 Task: Add an event with the title Third Client Site Visit, date '2023/11/09', time 8:30 AM to 10:30 AMand add a description: participants will have gained a comprehensive understanding of negotiation fundamentals, developed their negotiation capabilities, and acquired a toolkit of techniques to apply in various professional contexts. They will leave the workshop with increased confidence, a refined approach to negotiation, and the ability to achieve more favorable outcomes in their future negotiations., put the event into Yellow category, logged in from the account softage.3@softage.netand send the event invitation to softage.7@softage.net and softage.8@softage.net. Set a reminder for the event 2 hour before
Action: Mouse moved to (76, 102)
Screenshot: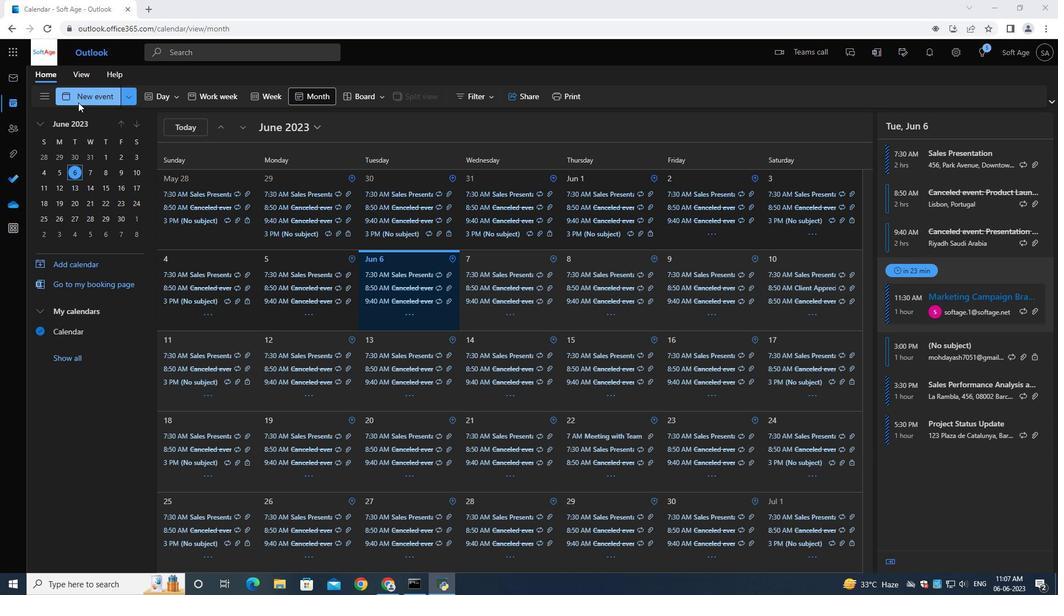 
Action: Mouse pressed left at (76, 102)
Screenshot: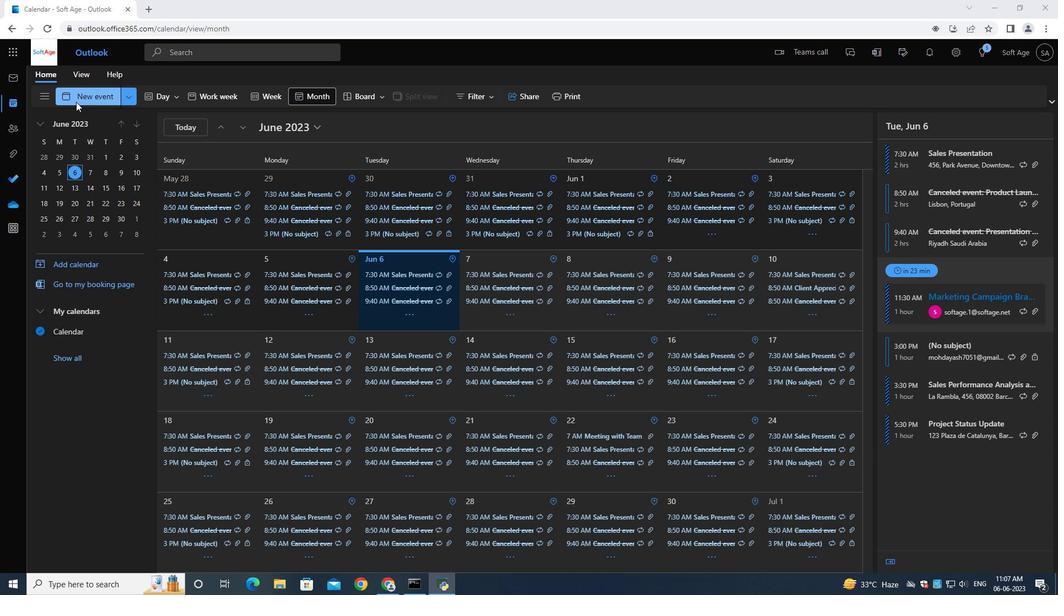 
Action: Mouse moved to (301, 167)
Screenshot: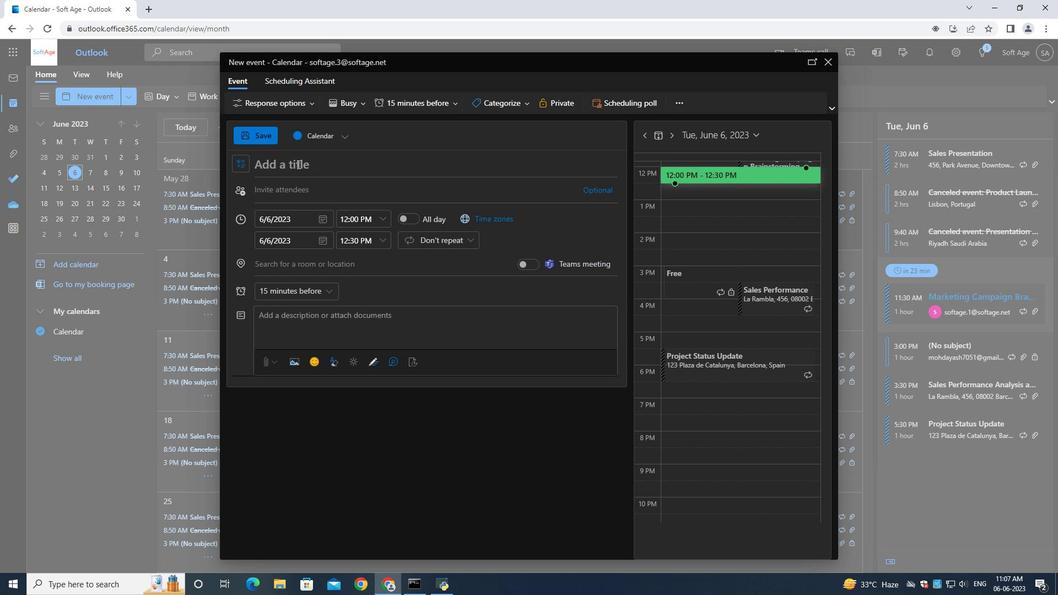 
Action: Mouse pressed left at (301, 167)
Screenshot: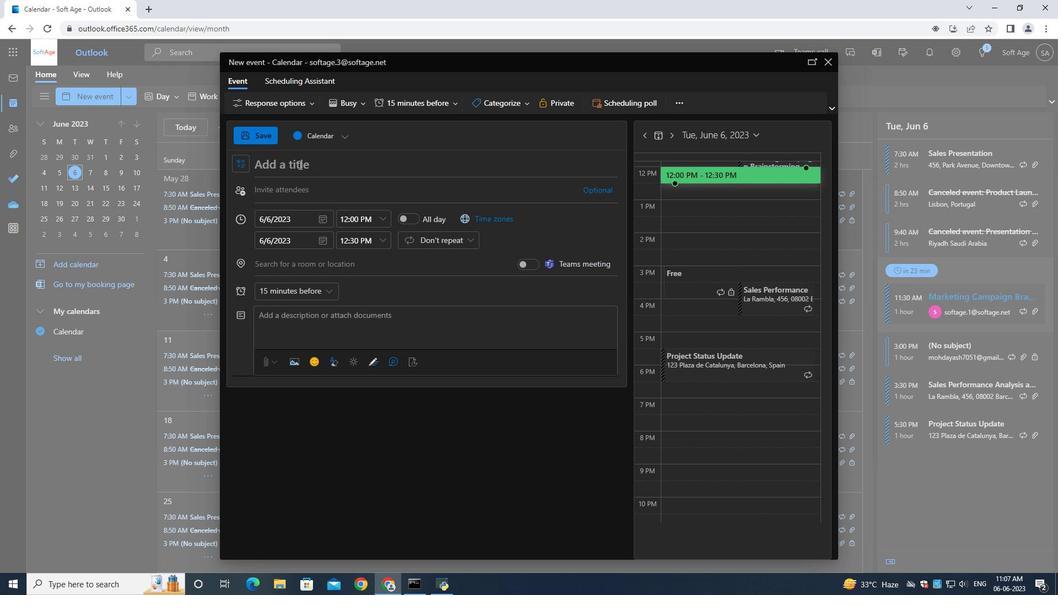 
Action: Key pressed <Key.shift>Third<Key.space><Key.shift><Key.shift><Key.shift><Key.shift><Key.shift><Key.shift><Key.shift><Key.shift><Key.shift><Key.shift><Key.shift><Key.shift><Key.shift><Key.shift><Key.shift><Key.shift><Key.shift><Key.shift><Key.shift><Key.shift><Key.shift><Key.shift><Key.shift><Key.shift><Key.shift>Client<Key.space><Key.shift>Sir<Key.backspace>te<Key.space><Key.shift><Key.shift><Key.shift><Key.shift><Key.shift><Key.shift><Key.shift><Key.shift><Key.shift><Key.shift><Key.shift><Key.shift><Key.shift><Key.shift><Key.shift><Key.shift><Key.shift><Key.shift><Key.shift><Key.shift><Key.shift><Key.shift>Visit<Key.space>
Screenshot: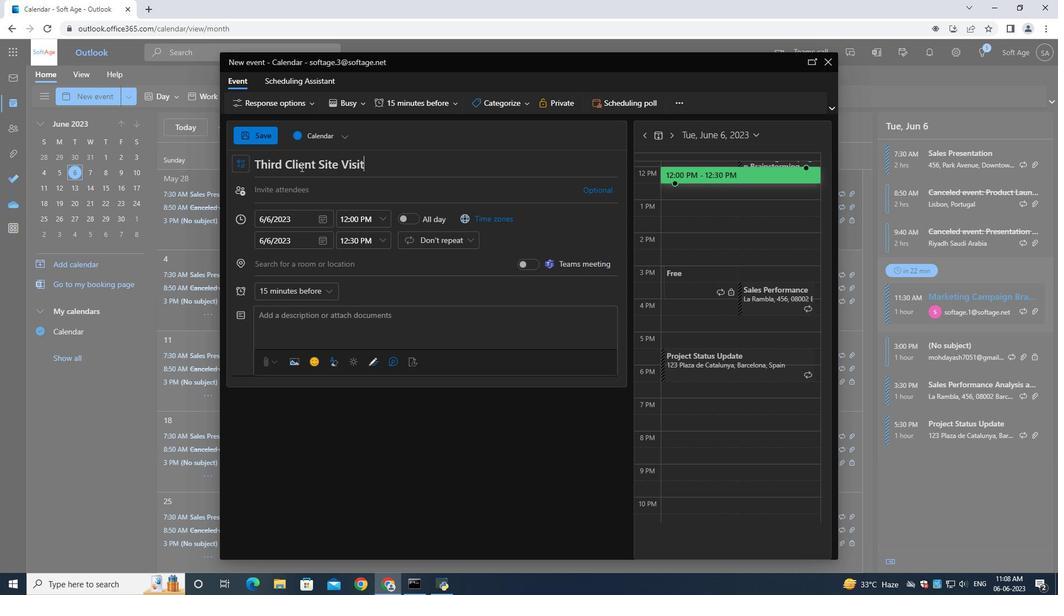 
Action: Mouse moved to (320, 221)
Screenshot: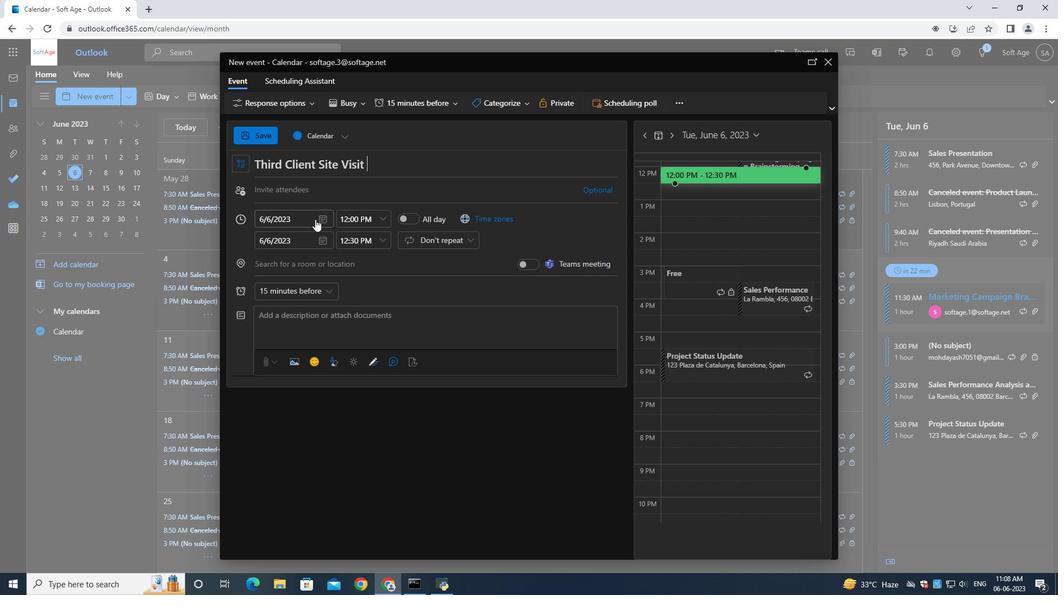 
Action: Mouse pressed left at (320, 221)
Screenshot: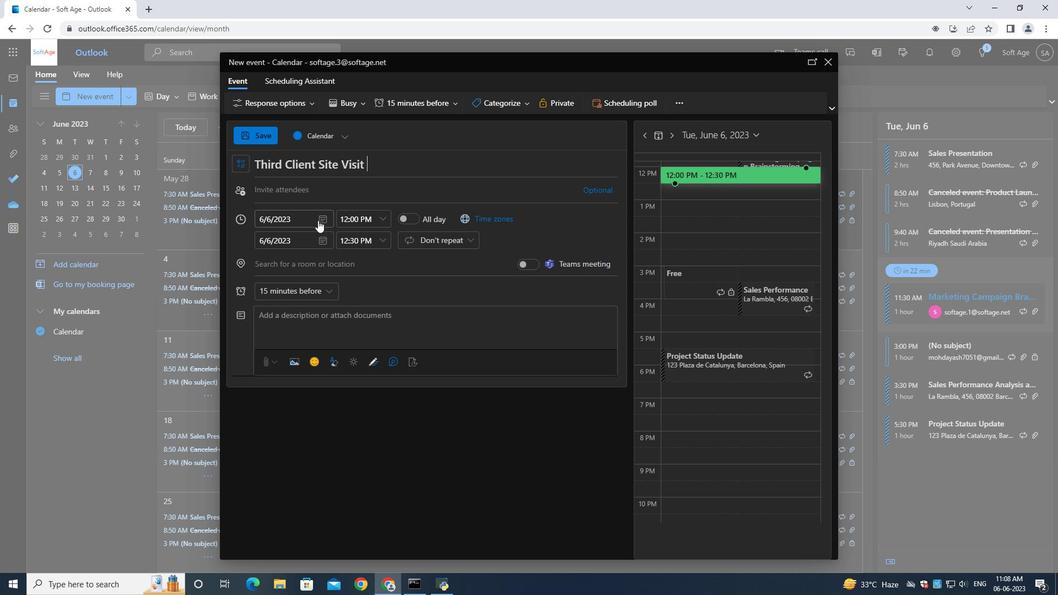 
Action: Mouse moved to (365, 240)
Screenshot: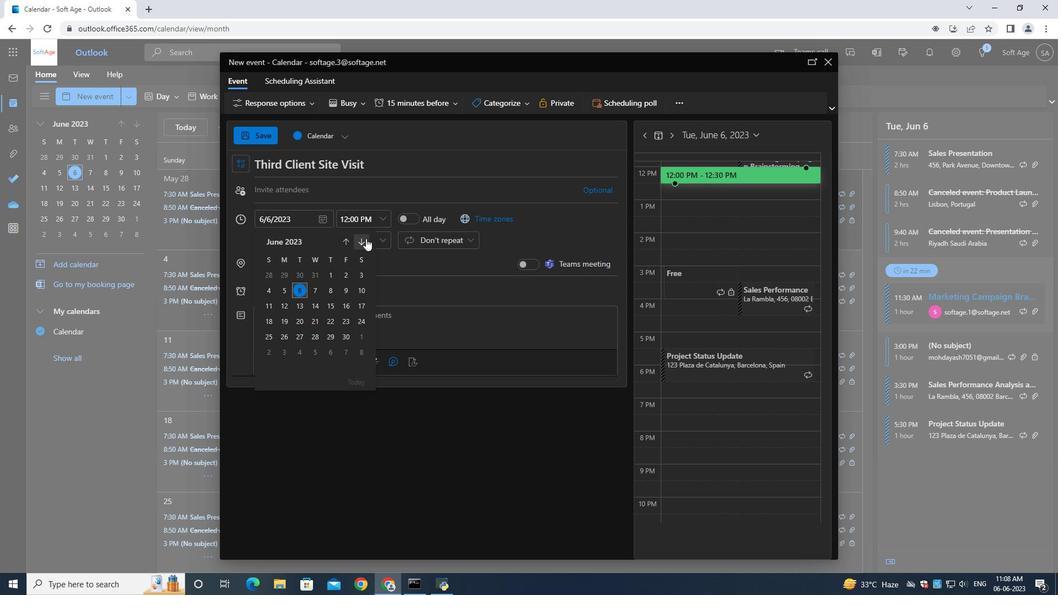 
Action: Mouse pressed left at (365, 240)
Screenshot: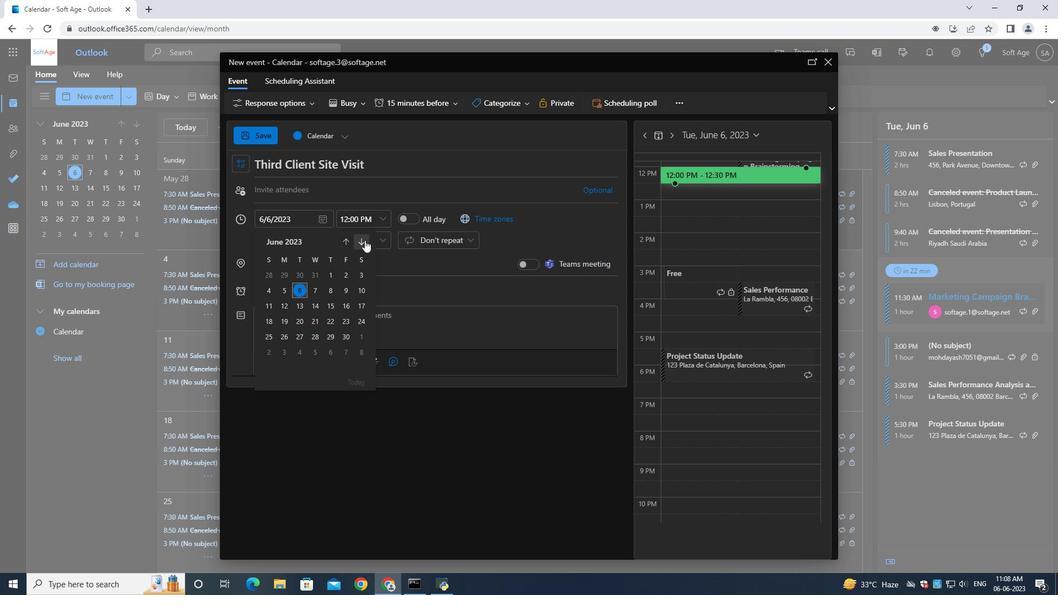
Action: Mouse pressed left at (365, 240)
Screenshot: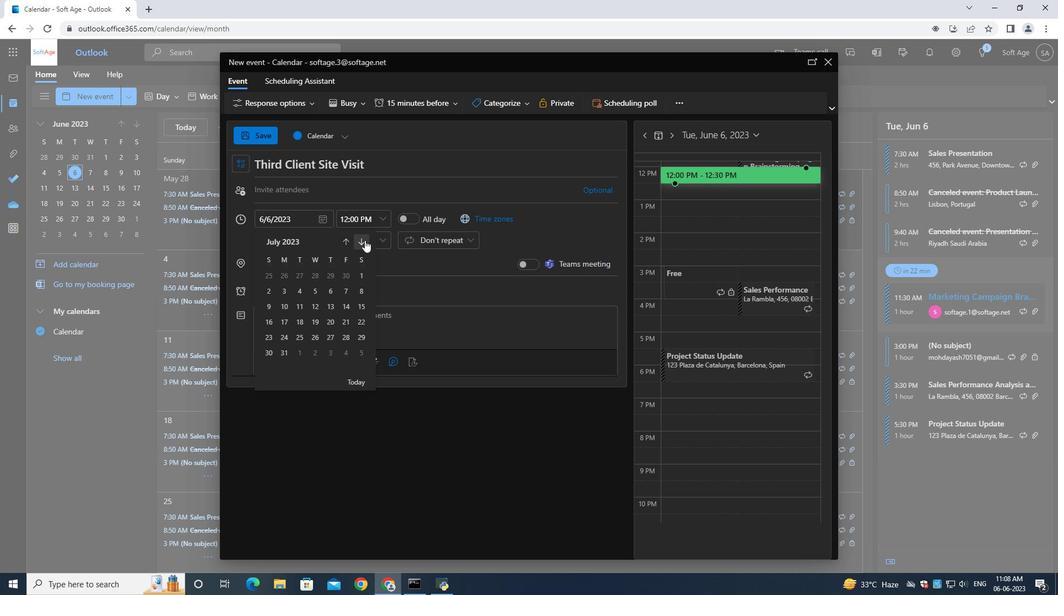 
Action: Mouse pressed left at (365, 240)
Screenshot: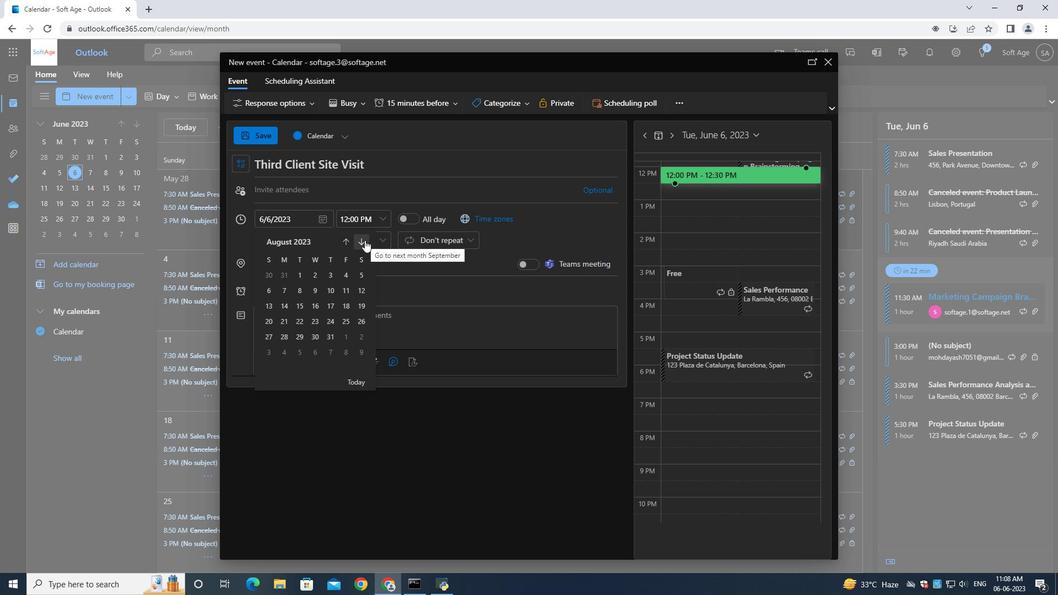 
Action: Mouse pressed left at (365, 240)
Screenshot: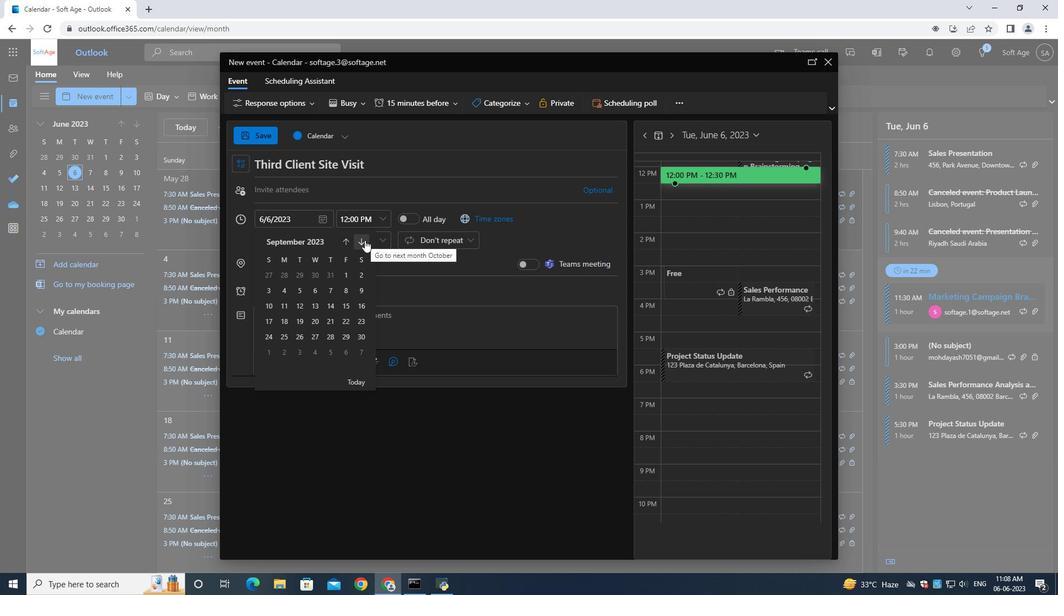 
Action: Mouse pressed left at (365, 240)
Screenshot: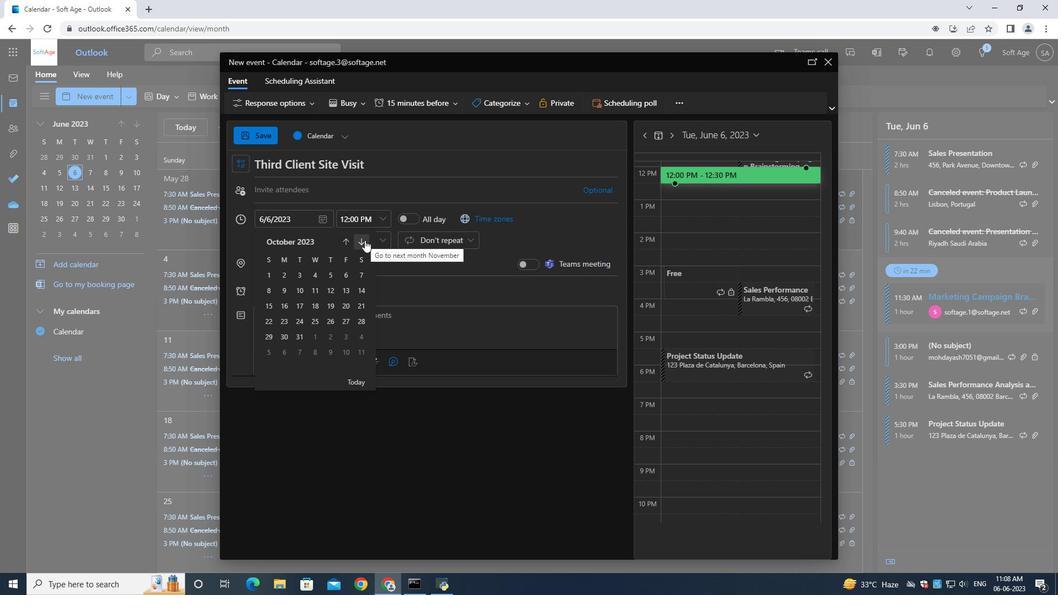 
Action: Mouse moved to (334, 285)
Screenshot: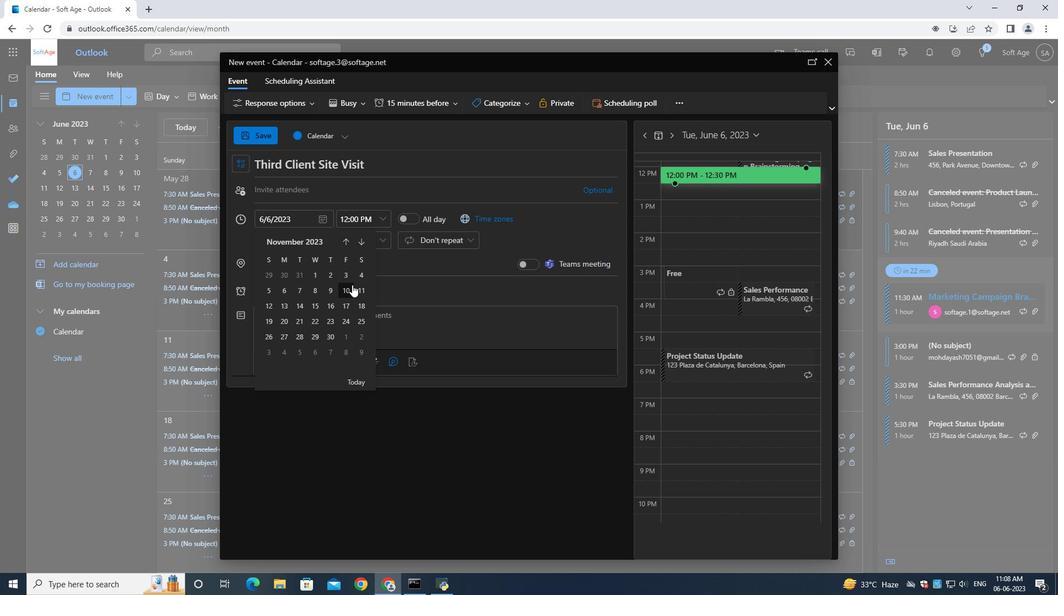 
Action: Mouse pressed left at (334, 285)
Screenshot: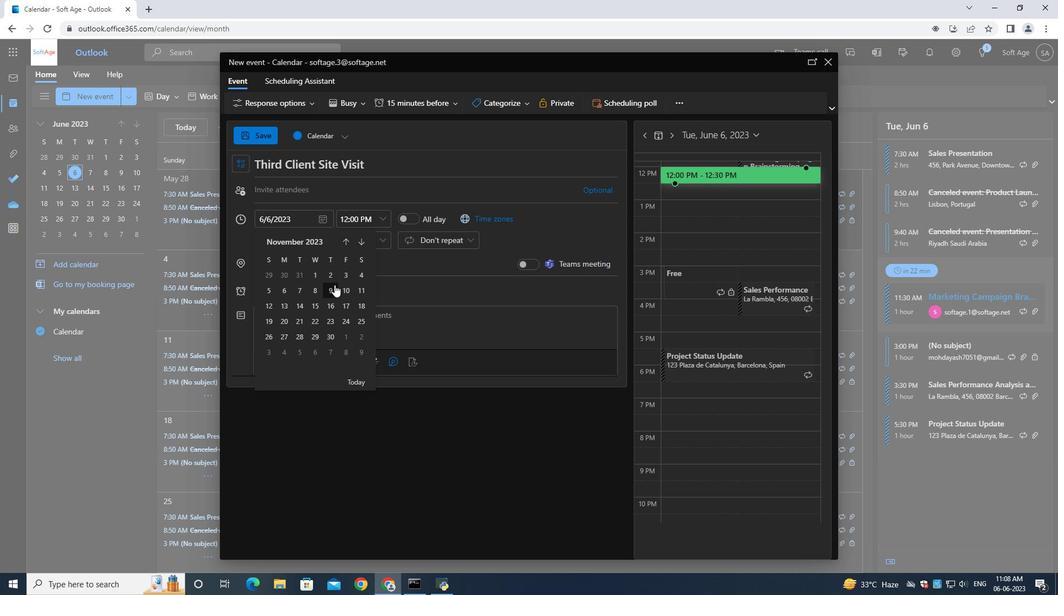 
Action: Mouse moved to (361, 226)
Screenshot: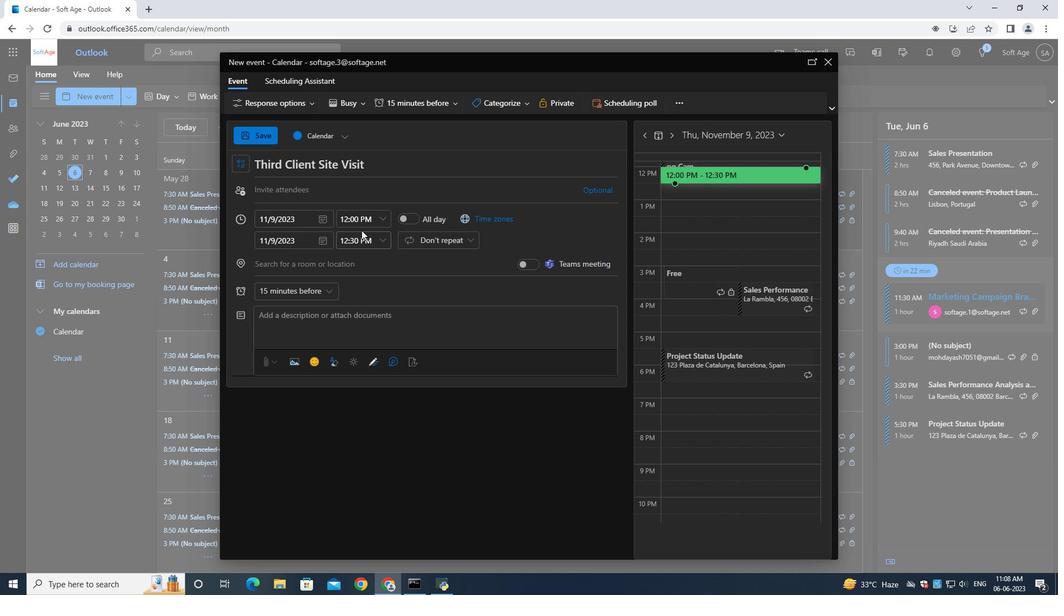 
Action: Mouse pressed left at (361, 226)
Screenshot: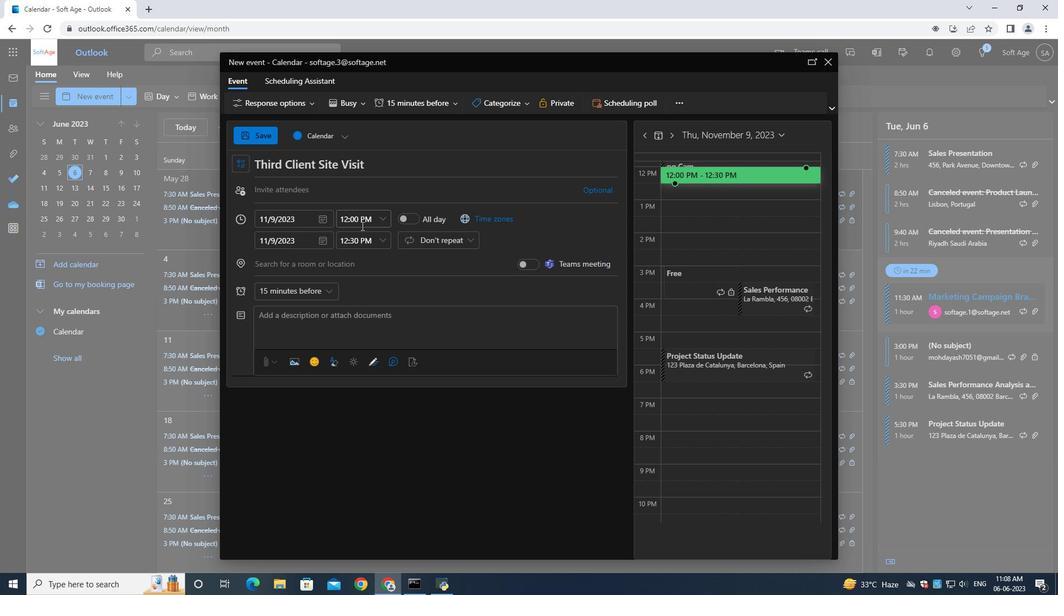 
Action: Key pressed 8<Key.shift_r>:30<Key.shift>AM
Screenshot: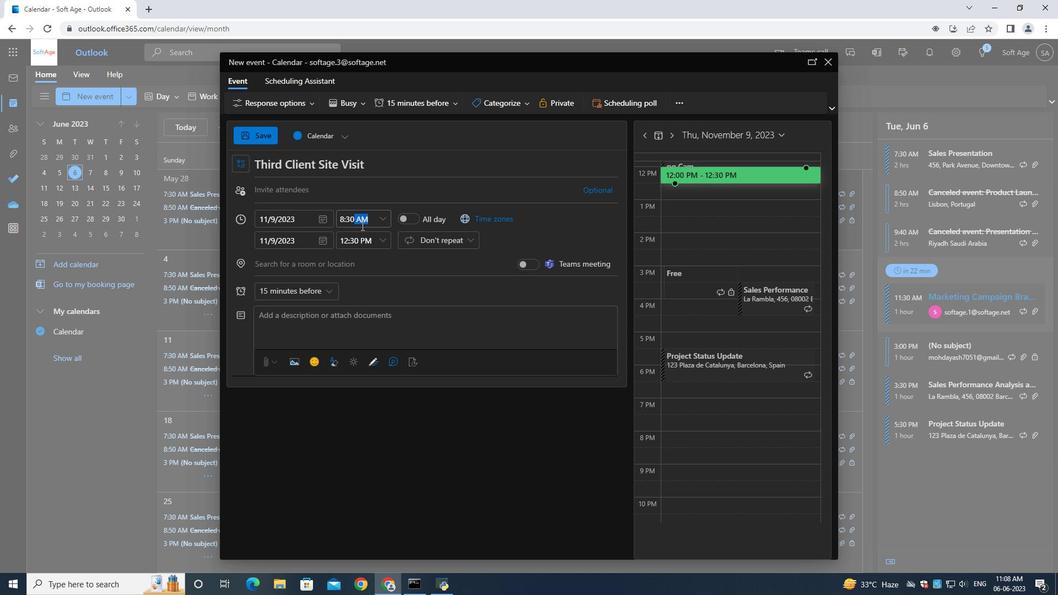 
Action: Mouse moved to (357, 238)
Screenshot: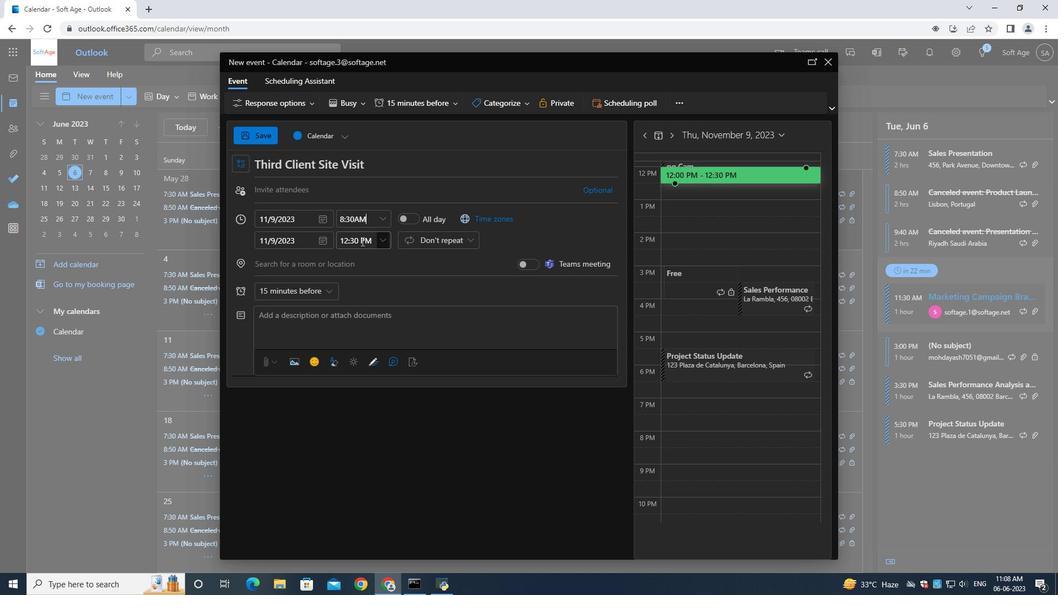 
Action: Mouse pressed left at (357, 238)
Screenshot: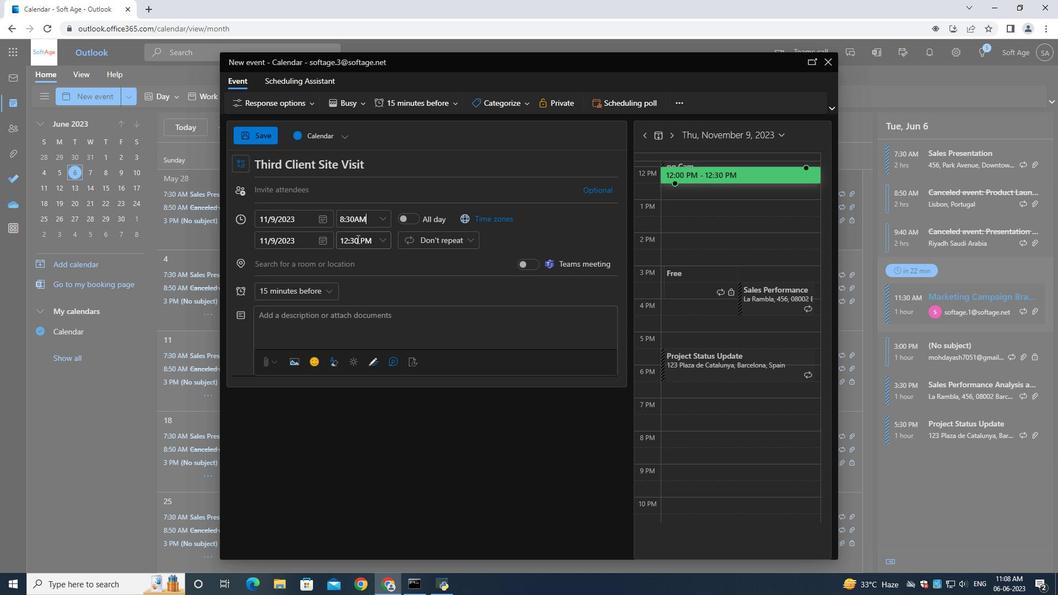 
Action: Mouse moved to (358, 238)
Screenshot: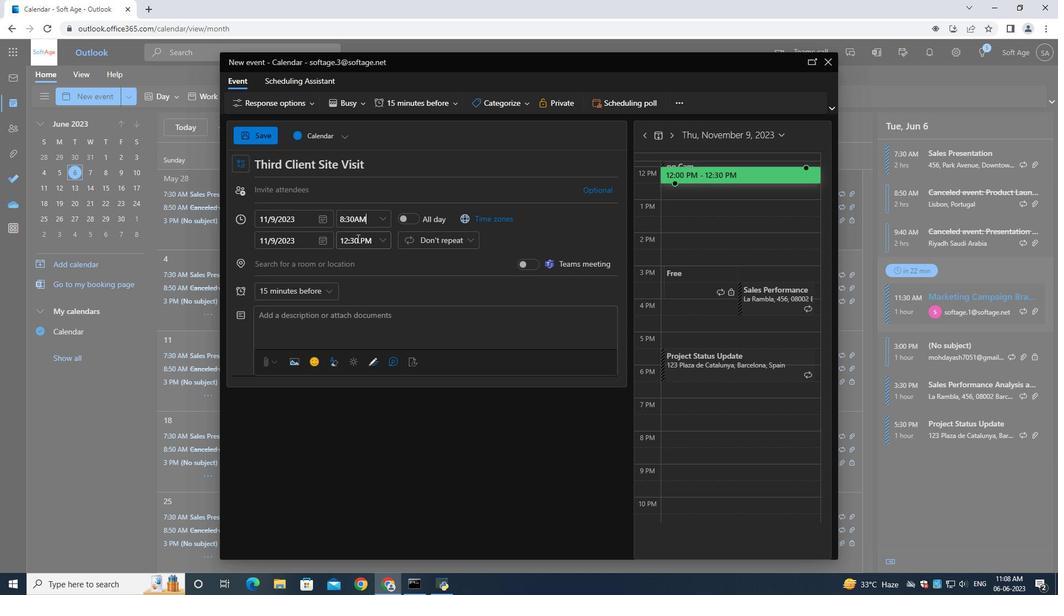 
Action: Key pressed 10<Key.shift_r>:30<Key.shift>AM
Screenshot: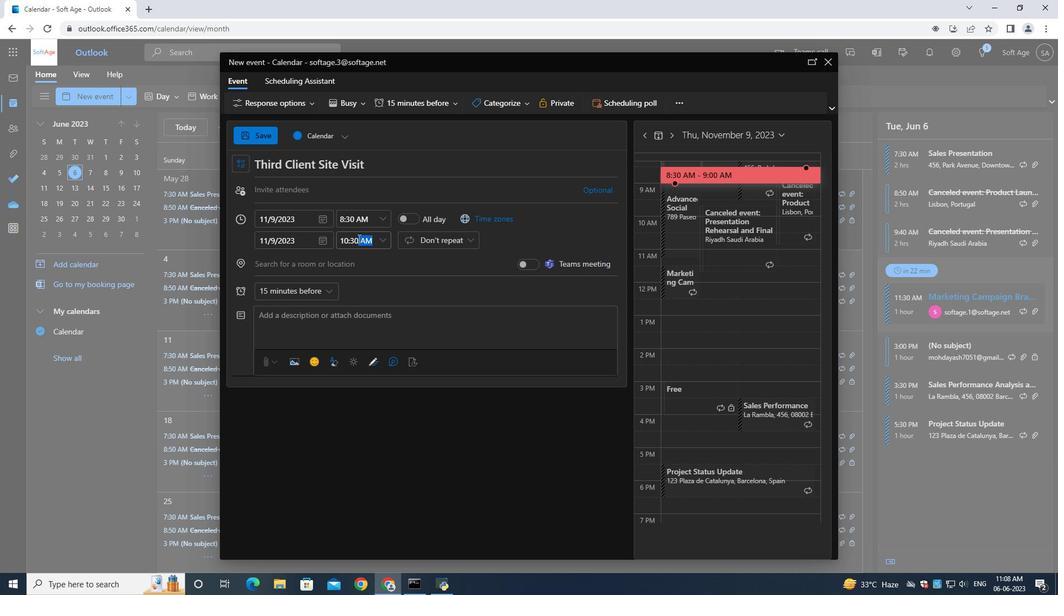
Action: Mouse moved to (317, 331)
Screenshot: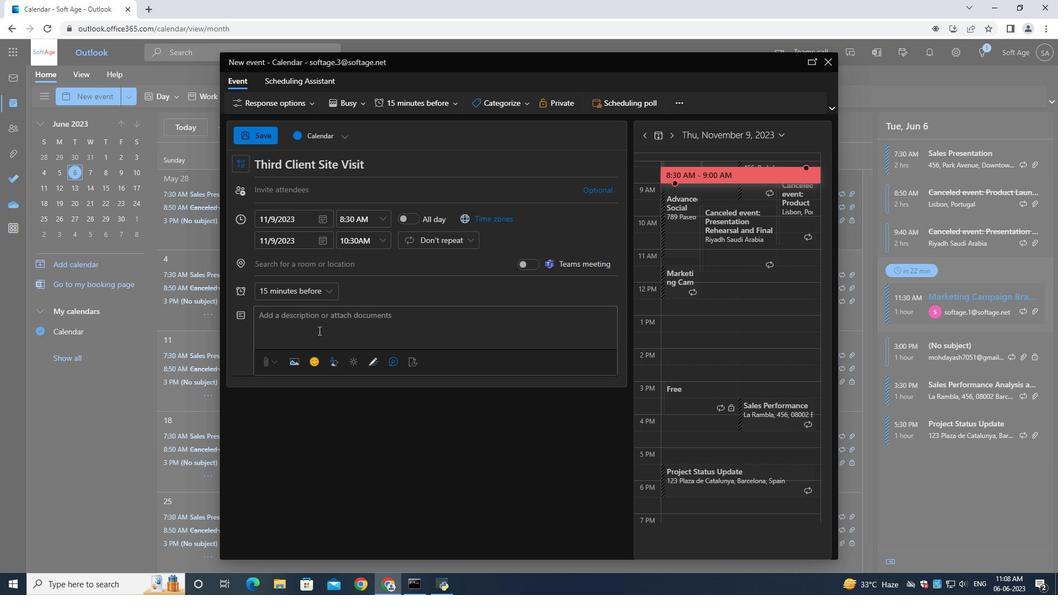 
Action: Mouse pressed left at (317, 331)
Screenshot: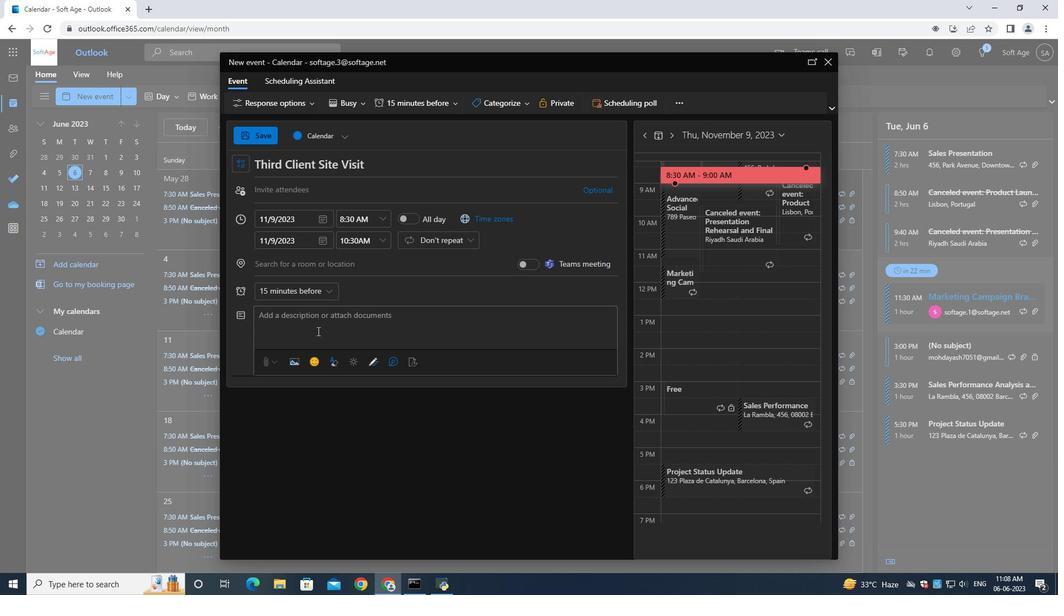 
Action: Mouse moved to (317, 331)
Screenshot: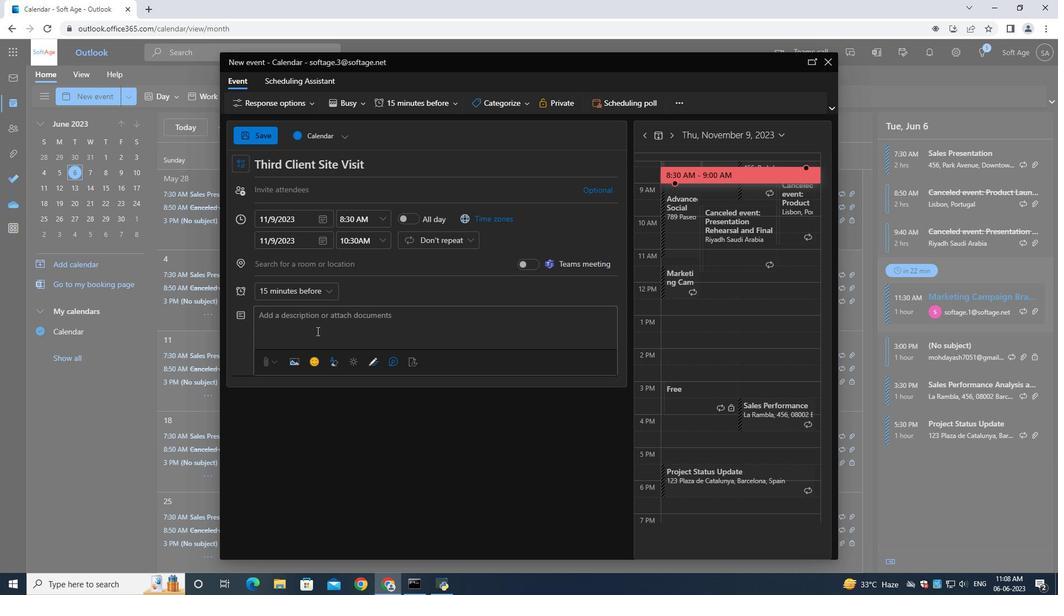 
Action: Key pressed <Key.shift><Key.shift>Participants<Key.space><Key.shift><Key.shift>Will<Key.backspace><Key.backspace><Key.backspace><Key.backspace>wll<Key.space>have<Key.space>gained<Key.space>a<Key.space>comorehensive<Key.space>understanding<Key.space>of<Key.space>negotiation<Key.space>fundamentals,<Key.space>developed<Key.space>their<Key.space>negotai<Key.backspace><Key.backspace>iation<Key.space>capabilities,<Key.space>and<Key.space>acquired<Key.space>a<Key.space>toolkit<Key.space>of<Key.space>techniques<Key.space>to<Key.space>apply<Key.space>in<Key.space>vi<Key.backspace>arious<Key.space>professional<Key.space>context.<Key.space><Key.shift>They<Key.space><Key.backspace><Key.backspace><Key.backspace><Key.backspace><Key.backspace><Key.backspace><Key.backspace><Key.backspace>ts.<Key.space><Key.shift>They<Key.space>will<Key.space>leave<Key.space>the<Key.space>workshop<Key.space>with<Key.space>increased<Key.space>confidence,<Key.space>a<Key.space>refined<Key.space>approach<Key.space>to<Key.space>negatiation,<Key.space>and<Key.space>the<Key.space>ability<Key.space>to<Key.space>achieve<Key.space>more<Key.space>fovorav<Key.backspace>ble<Key.space>outcomes<Key.space>in<Key.space>thire<Key.backspace><Key.backspace><Key.backspace>eri<Key.backspace><Key.backspace><Key.backspace>reu<Key.backspace>i<Key.space><Key.backspace><Key.backspace><Key.backspace><Key.backspace><Key.backspace>eir<Key.space><Key.backspace><Key.backspace><Key.backspace><Key.backspace>jeir<Key.space><Key.backspace><Key.backspace><Key.backspace><Key.backspace><Key.backspace>heir<Key.space>future<Key.space>negotiations.
Screenshot: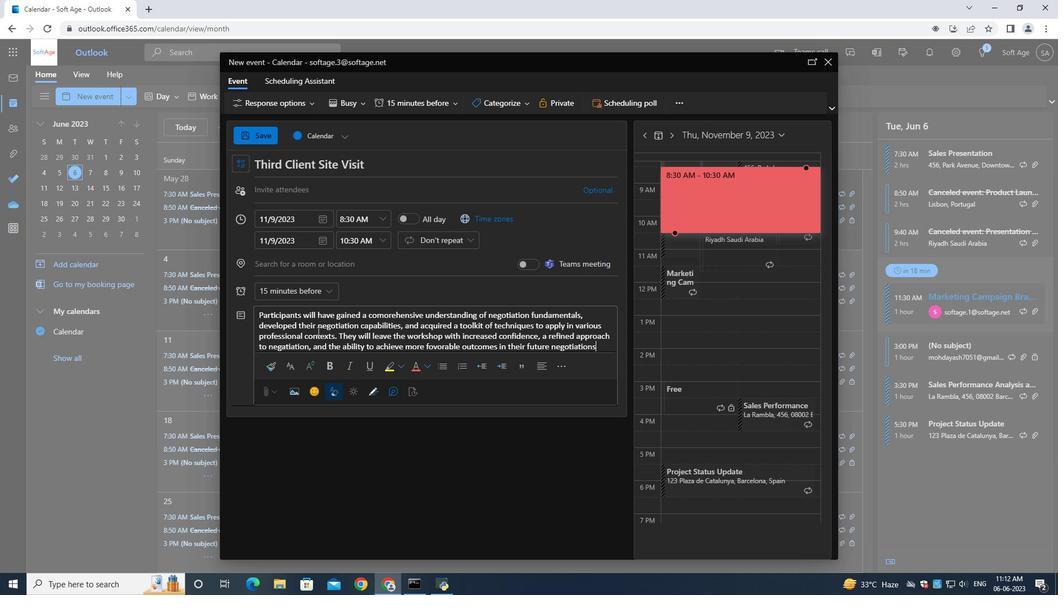 
Action: Mouse moved to (509, 103)
Screenshot: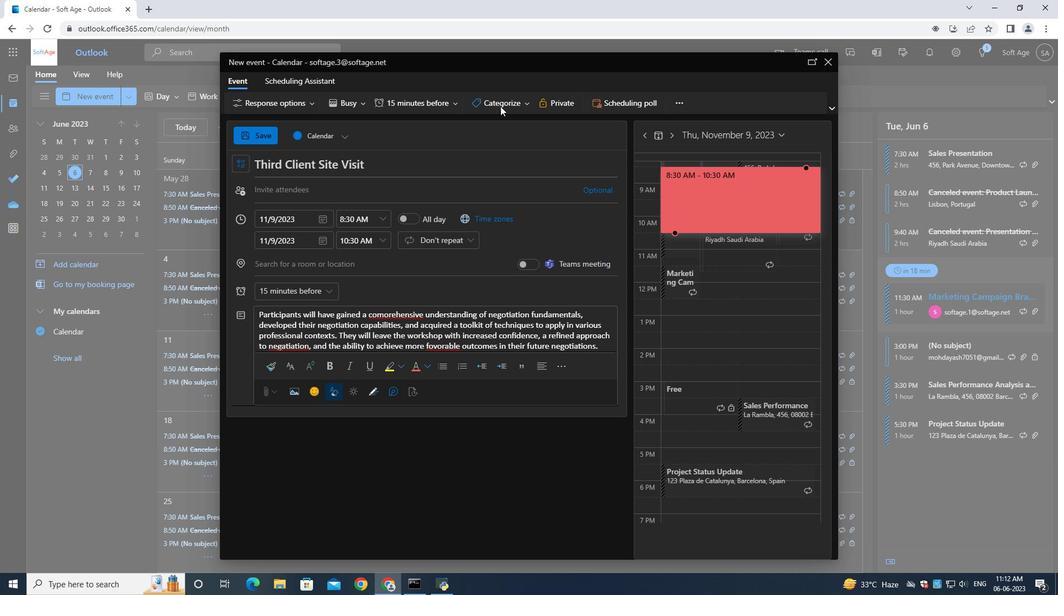 
Action: Mouse pressed left at (509, 103)
Screenshot: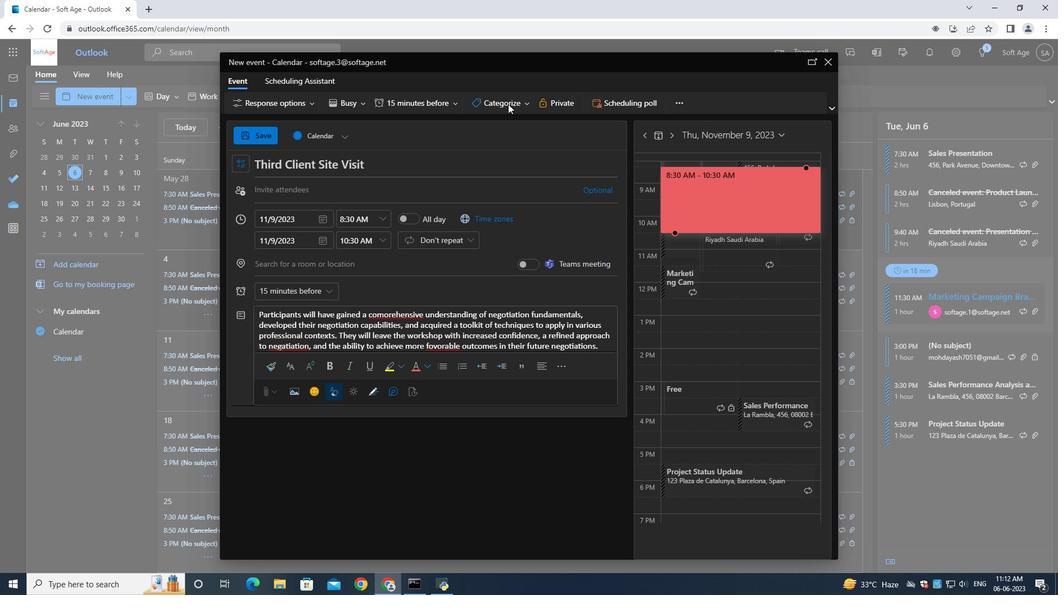 
Action: Mouse moved to (503, 208)
Screenshot: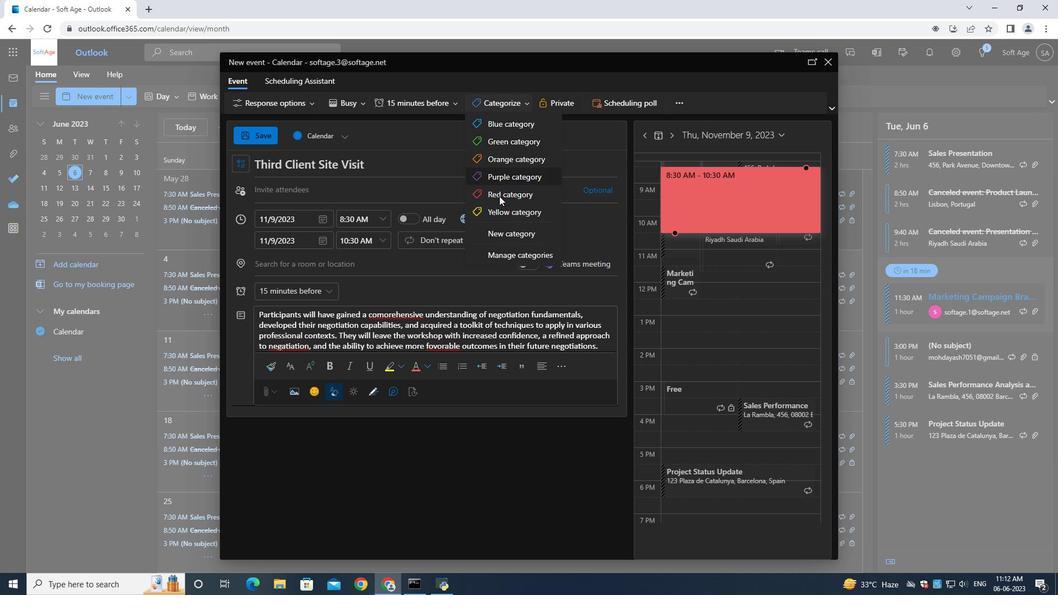 
Action: Mouse pressed left at (503, 208)
Screenshot: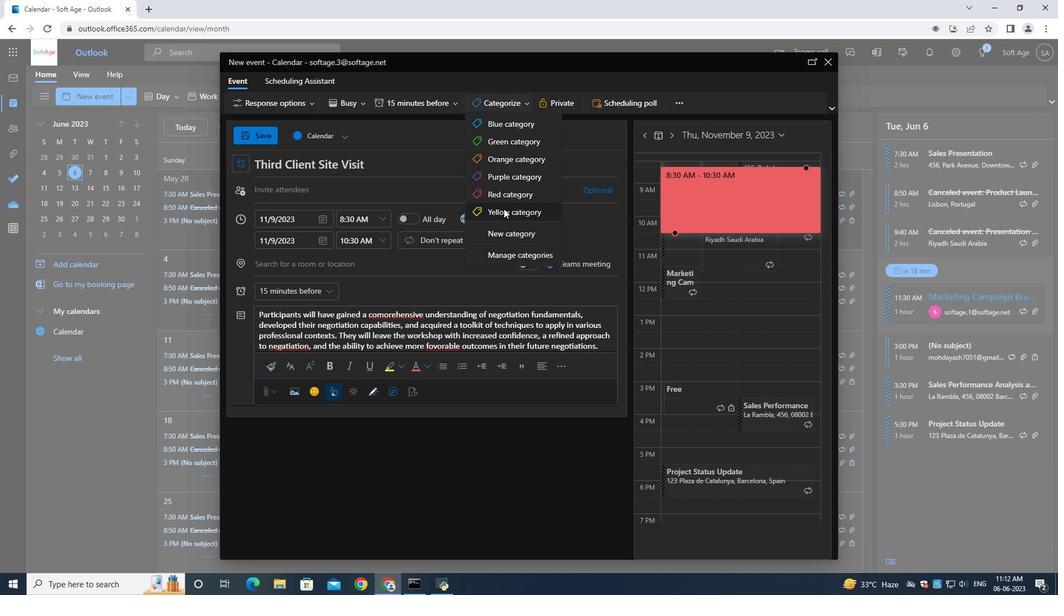 
Action: Mouse moved to (349, 198)
Screenshot: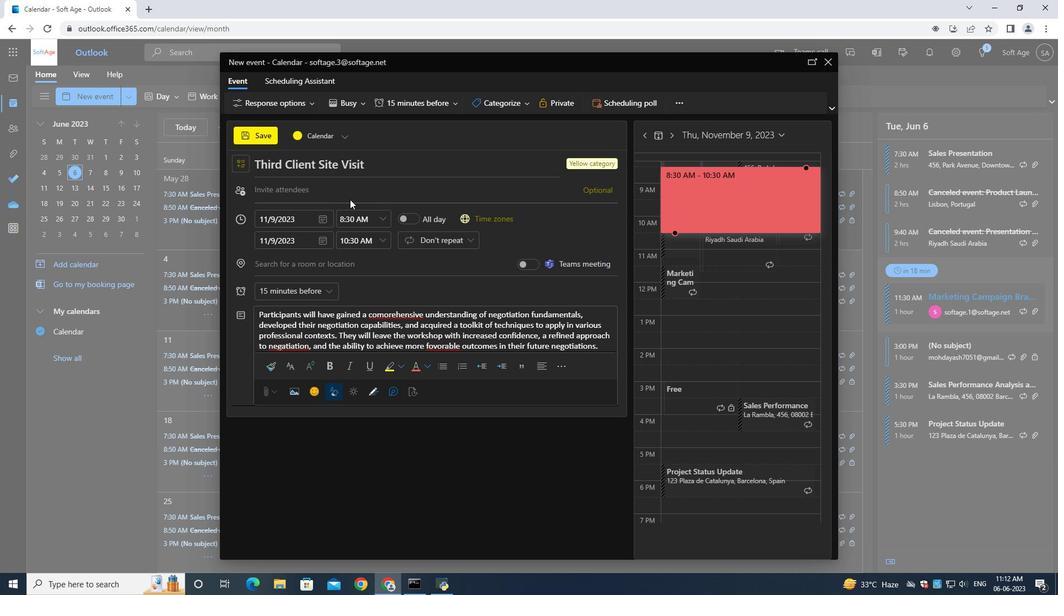 
Action: Mouse pressed left at (349, 198)
Screenshot: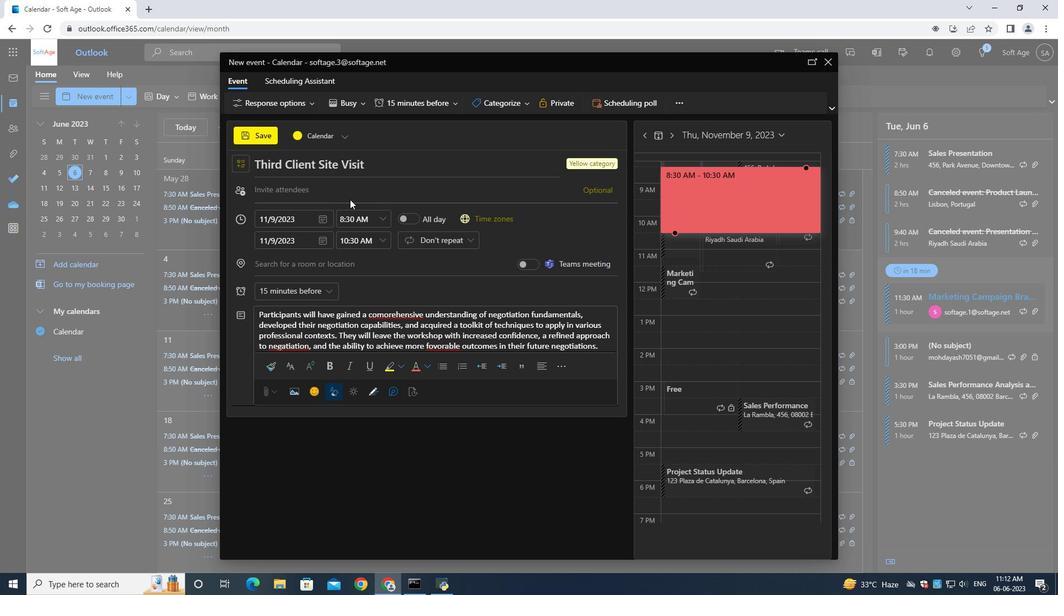 
Action: Mouse moved to (357, 200)
Screenshot: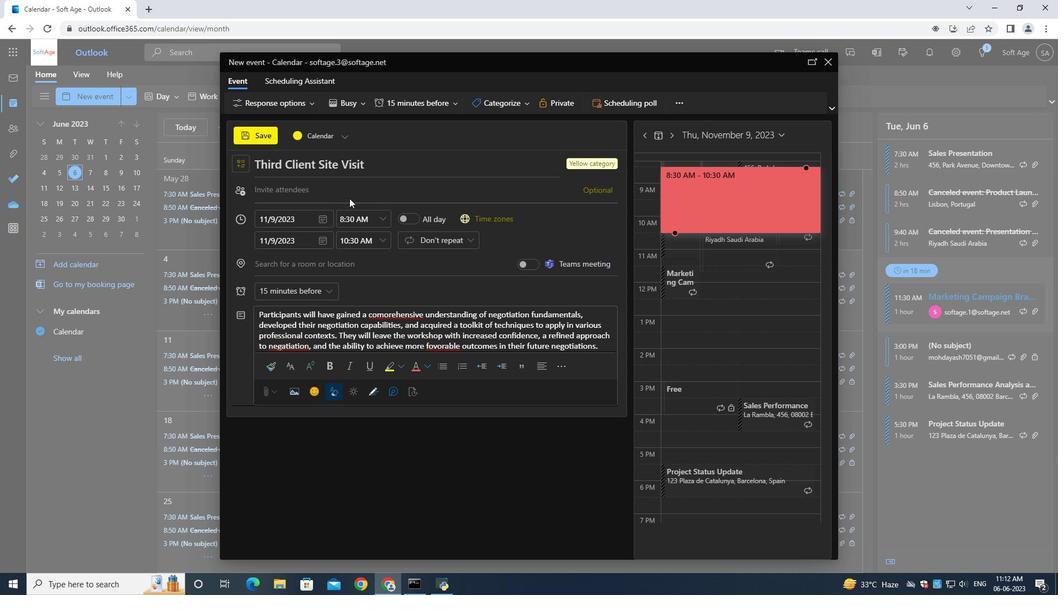 
Action: Key pressed softage.7<Key.shift>@softage.net
Screenshot: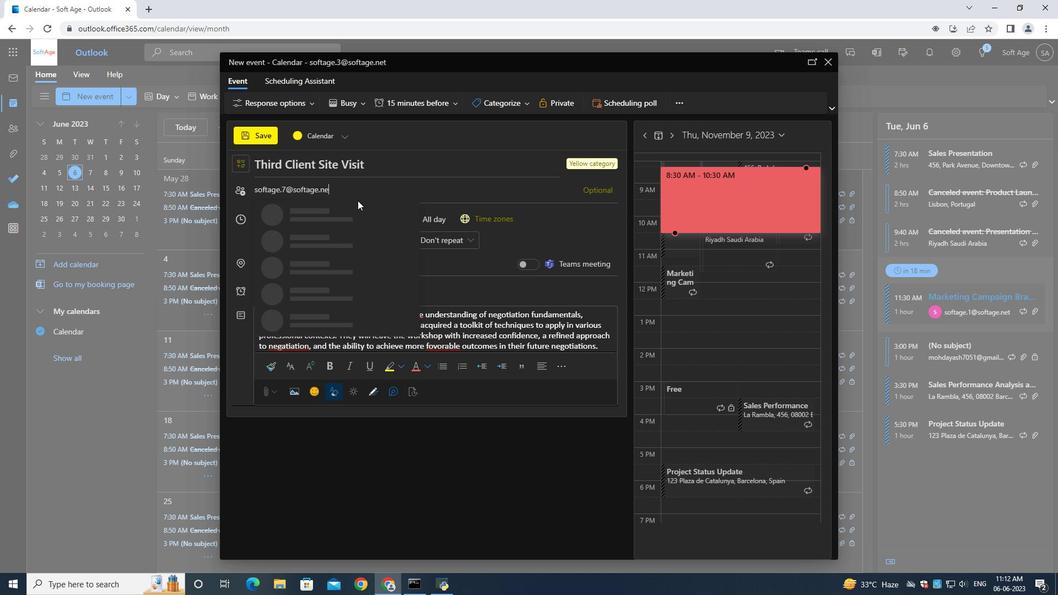 
Action: Mouse moved to (362, 219)
Screenshot: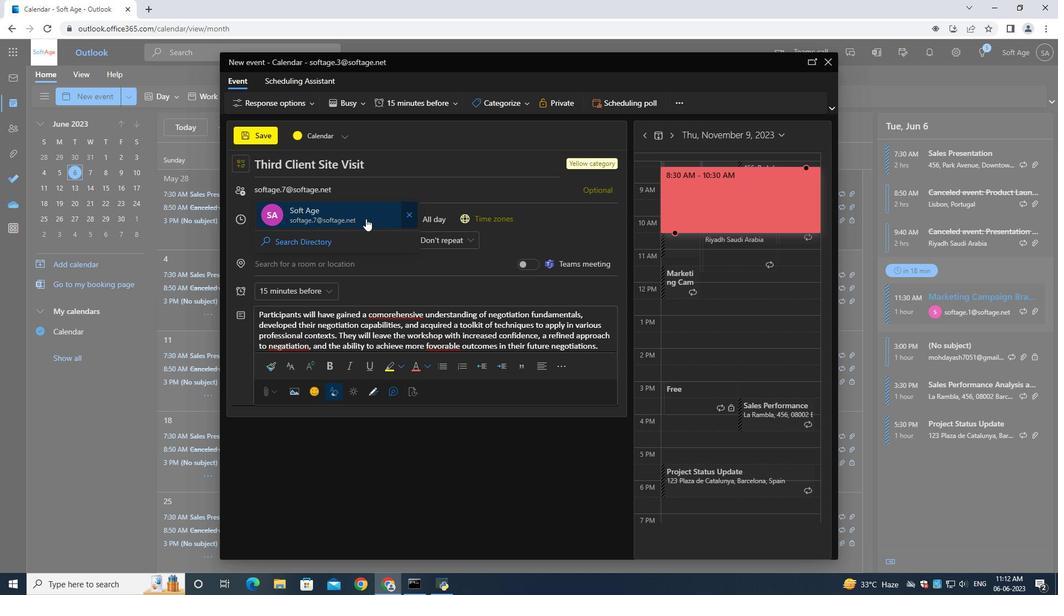 
Action: Mouse pressed left at (362, 219)
Screenshot: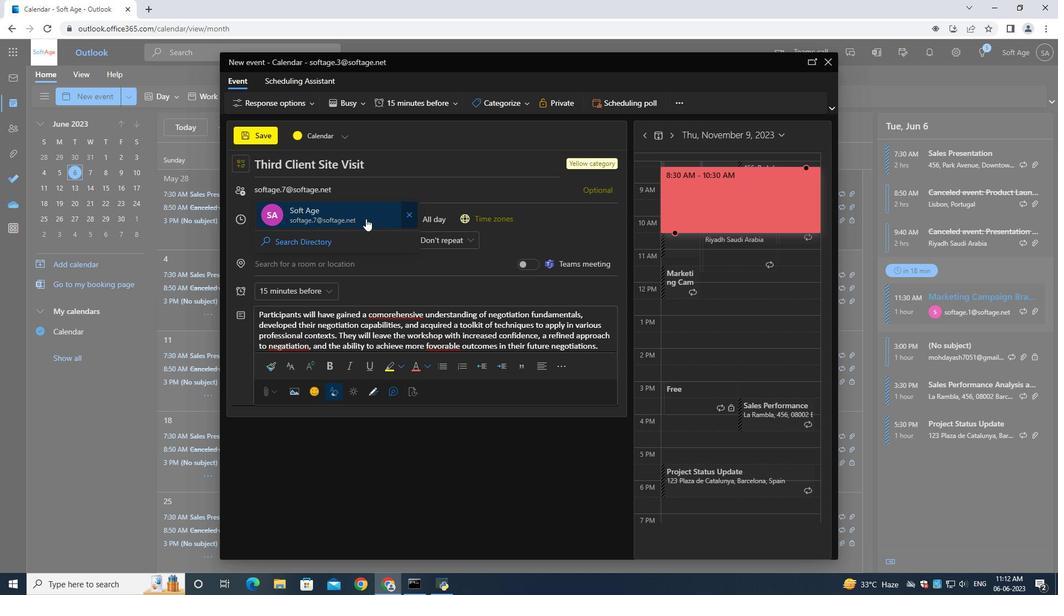 
Action: Mouse moved to (381, 199)
Screenshot: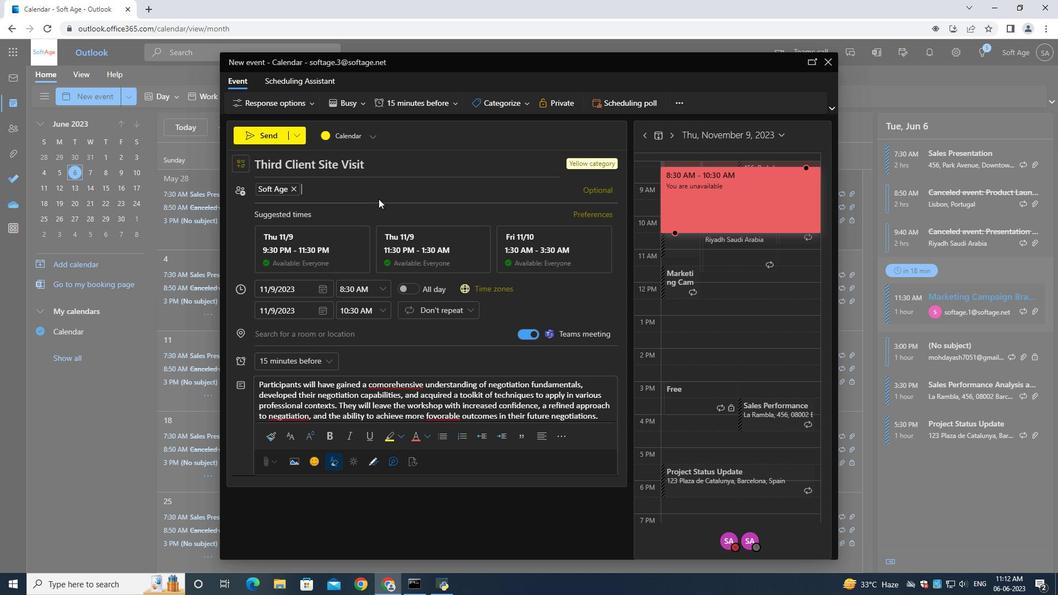 
Action: Key pressed softage.8<Key.shift>@softage.net
Screenshot: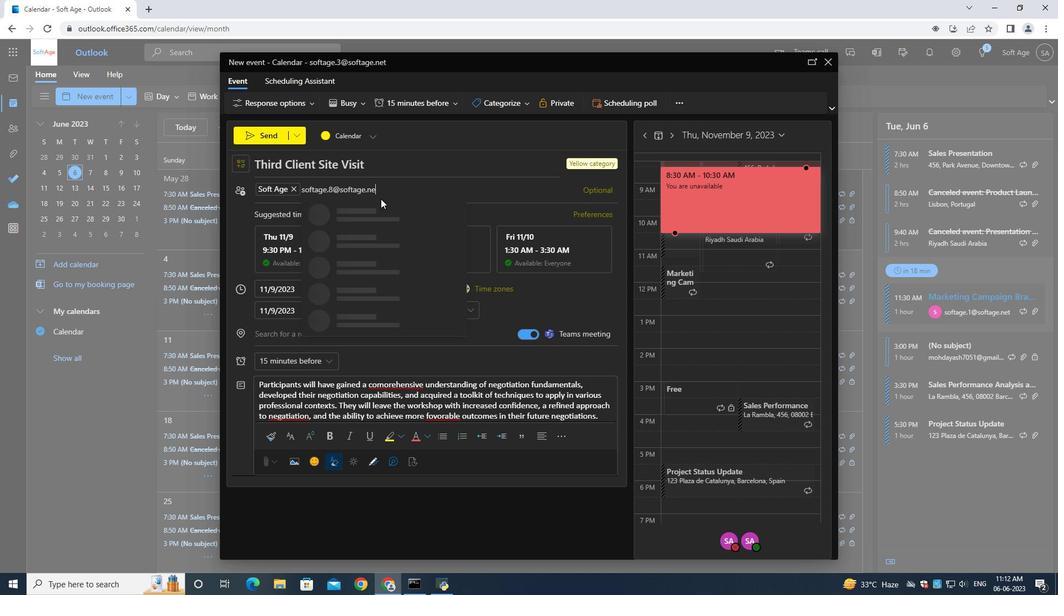 
Action: Mouse moved to (390, 217)
Screenshot: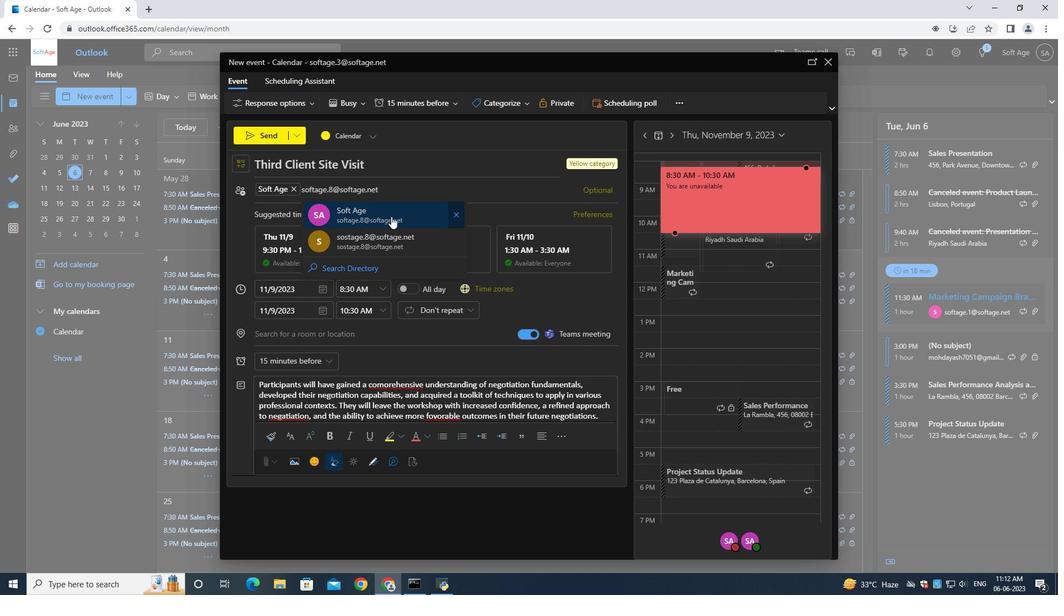
Action: Mouse pressed left at (390, 217)
Screenshot: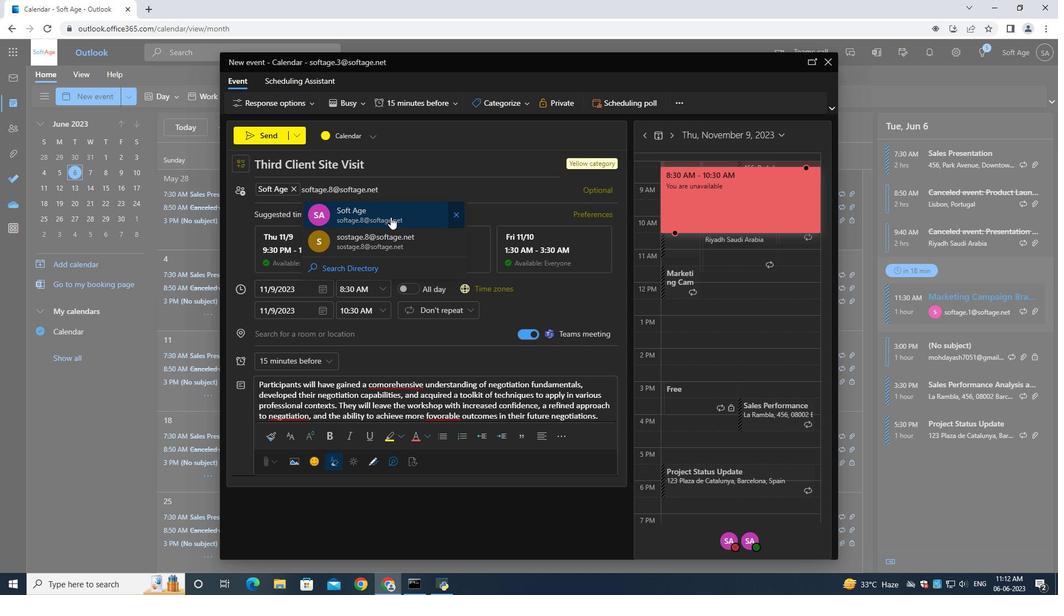 
Action: Mouse moved to (280, 360)
Screenshot: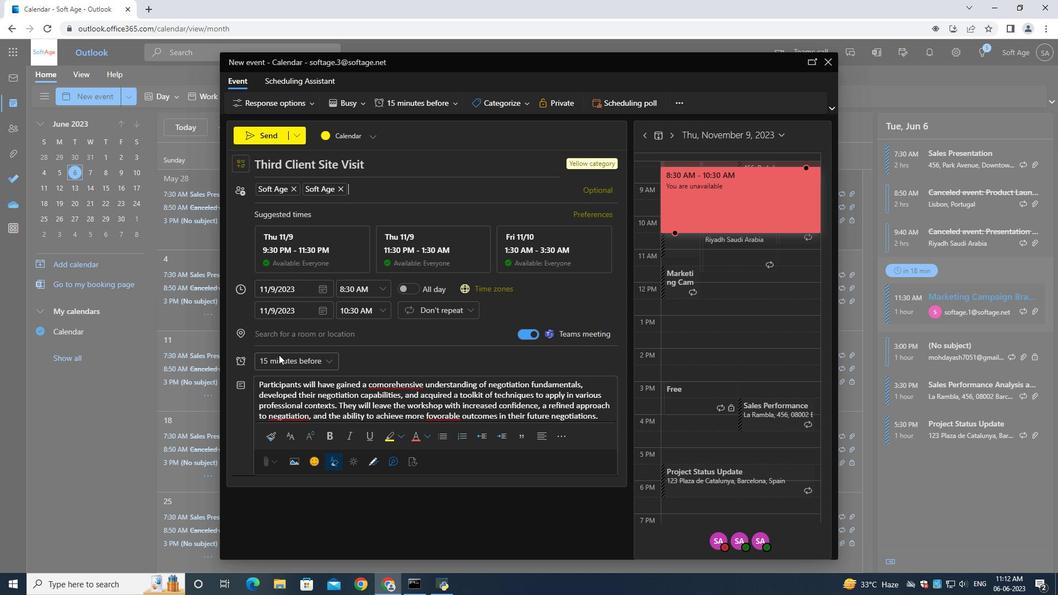
Action: Mouse pressed left at (280, 360)
Screenshot: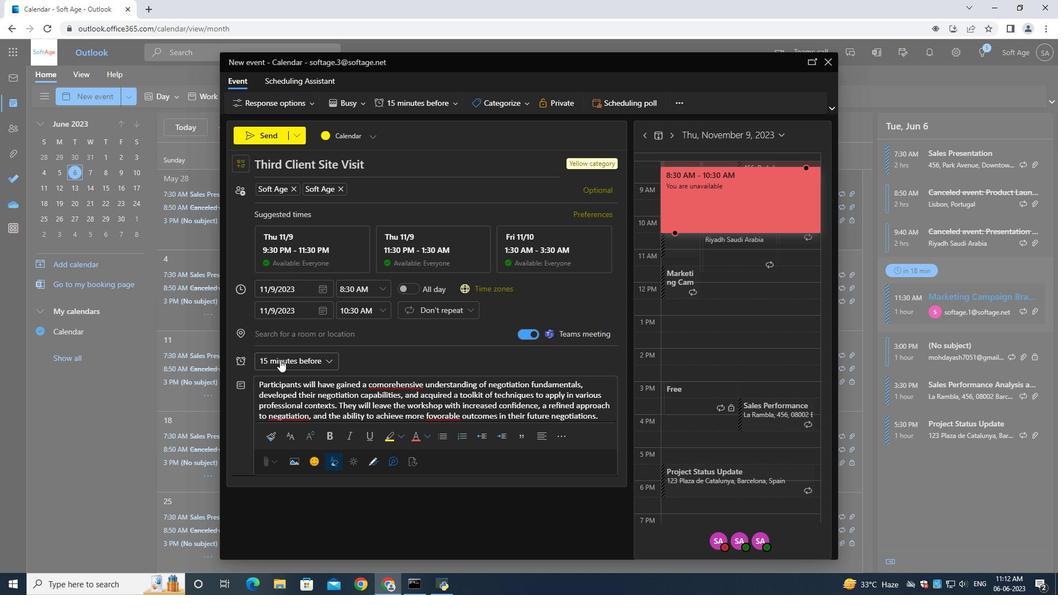 
Action: Mouse moved to (298, 267)
Screenshot: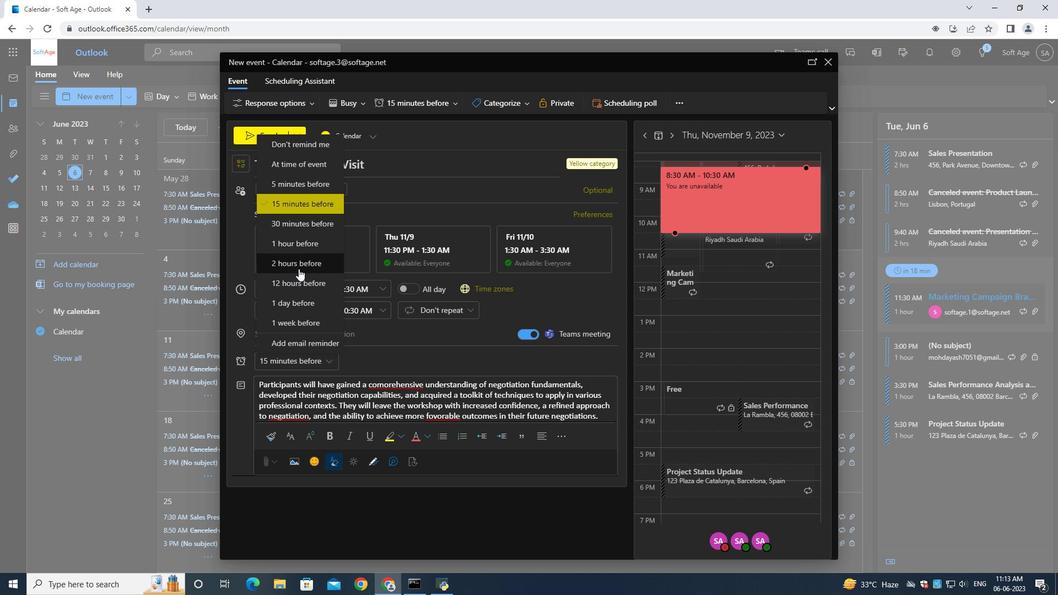 
Action: Mouse pressed left at (298, 267)
Screenshot: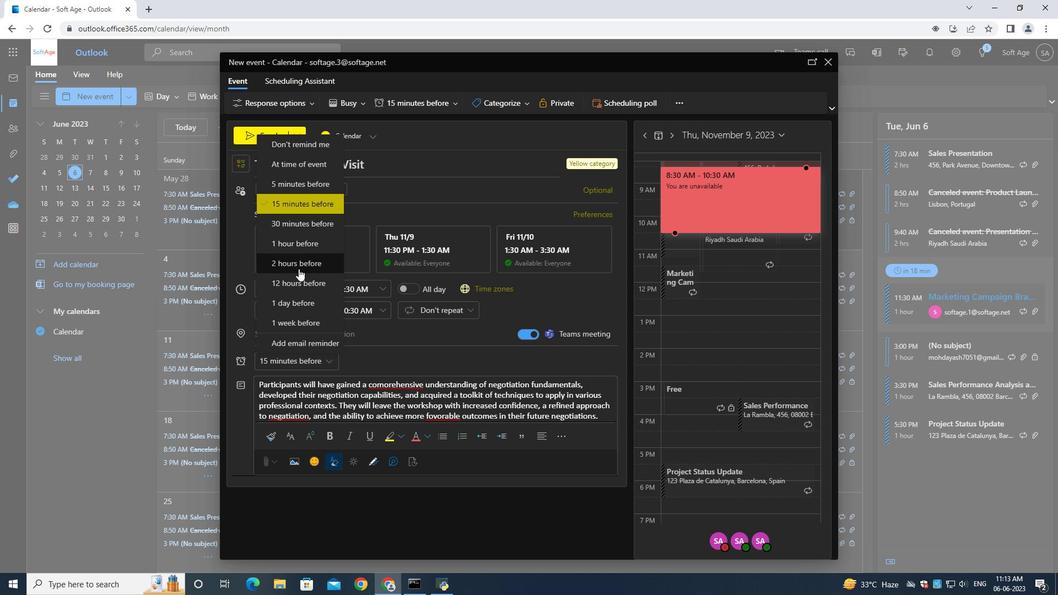 
Action: Mouse moved to (275, 133)
Screenshot: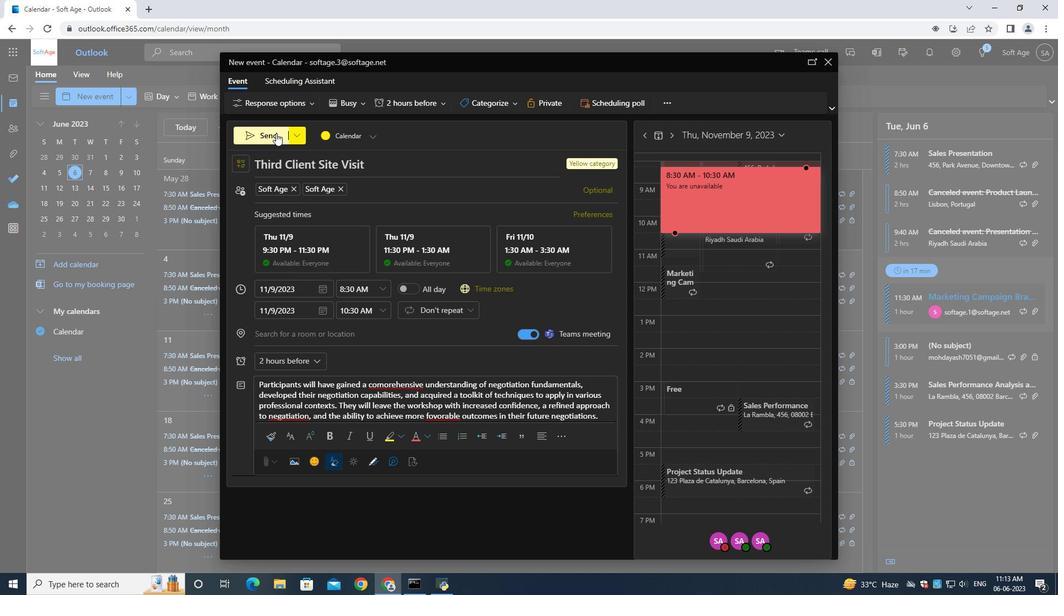 
Action: Mouse pressed left at (275, 133)
Screenshot: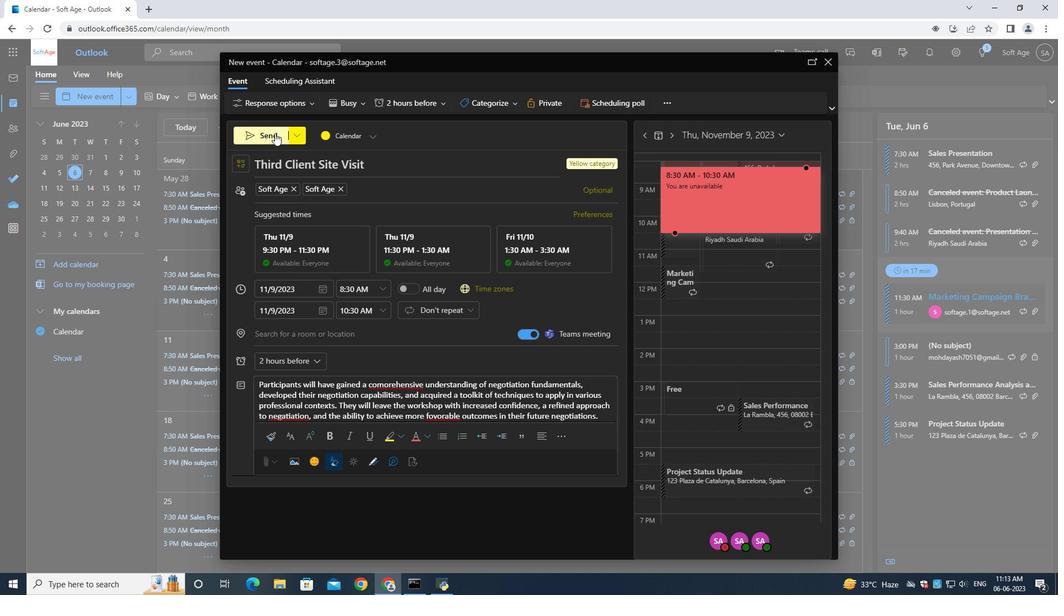 
